 Task: Create a task  Develop a new online tool for website optimization , assign it to team member softage.4@softage.net in the project AuraTech and update the status of the task to  On Track  , set the priority of the task to Low
Action: Mouse moved to (67, 53)
Screenshot: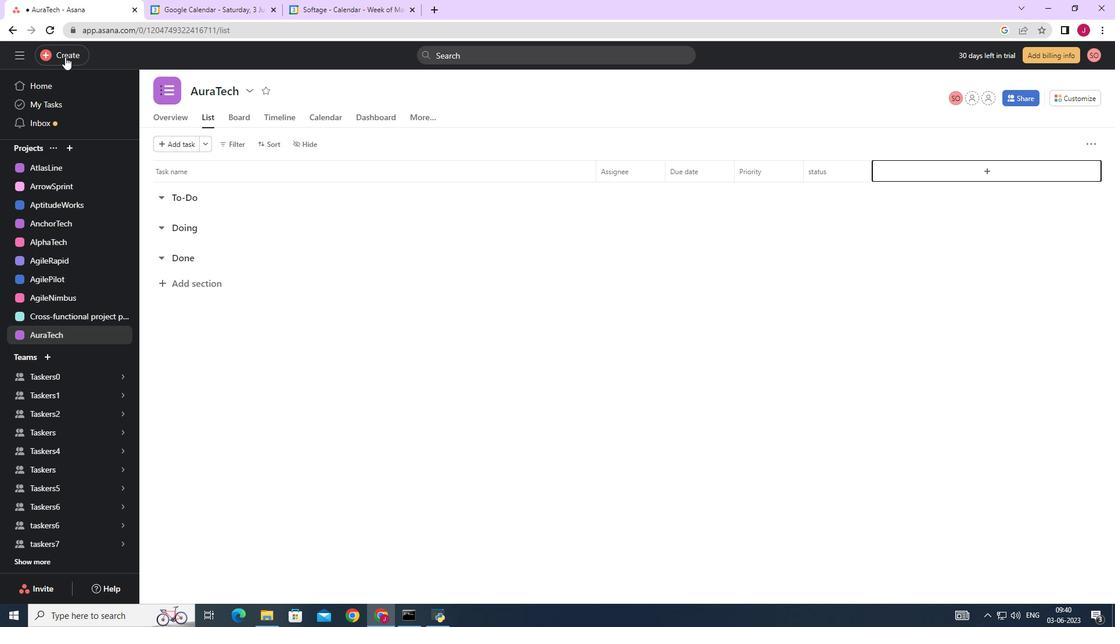 
Action: Mouse pressed left at (67, 53)
Screenshot: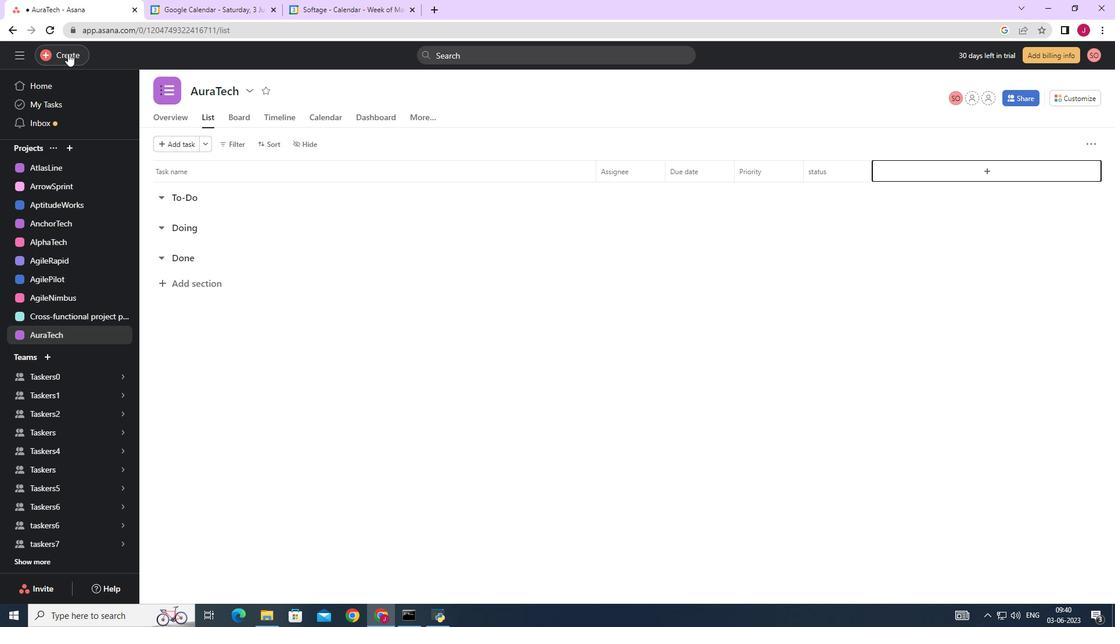 
Action: Mouse moved to (138, 58)
Screenshot: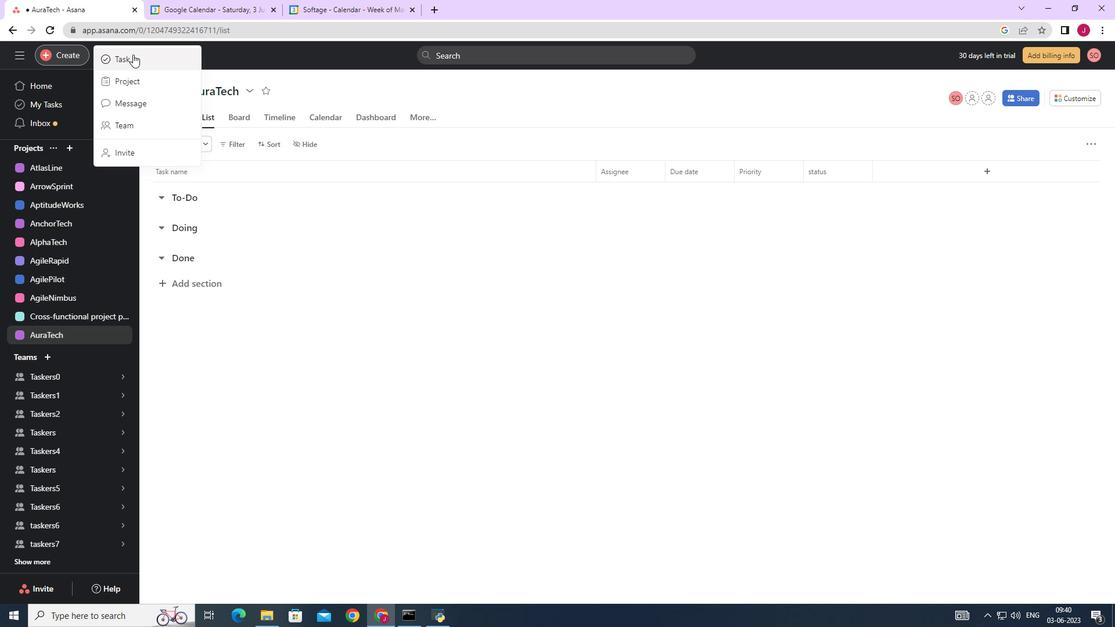 
Action: Mouse pressed left at (138, 58)
Screenshot: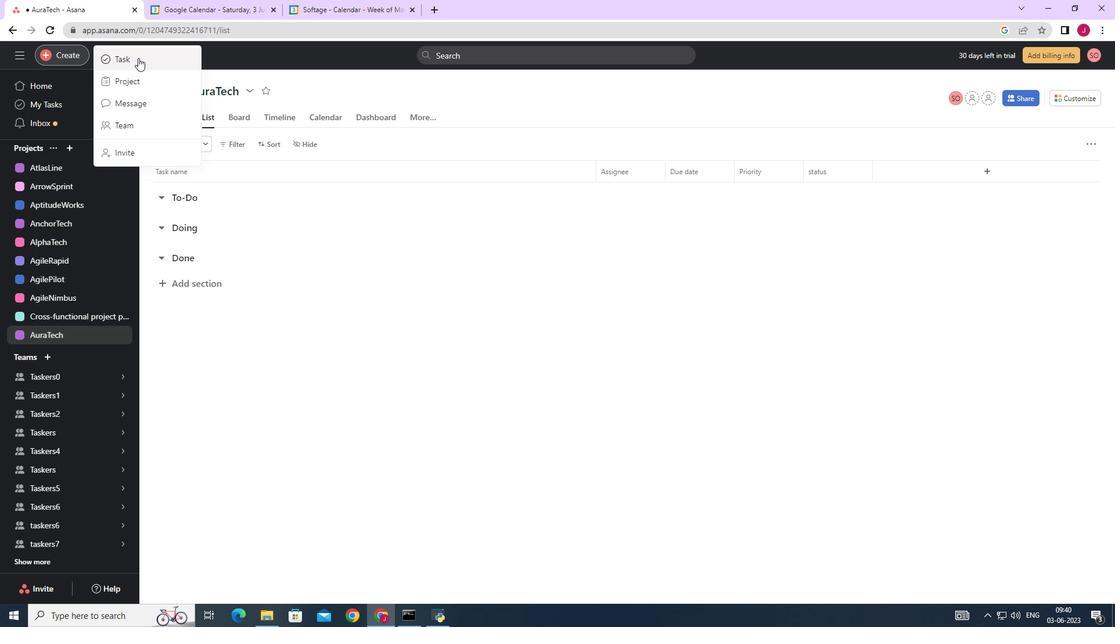 
Action: Mouse moved to (885, 387)
Screenshot: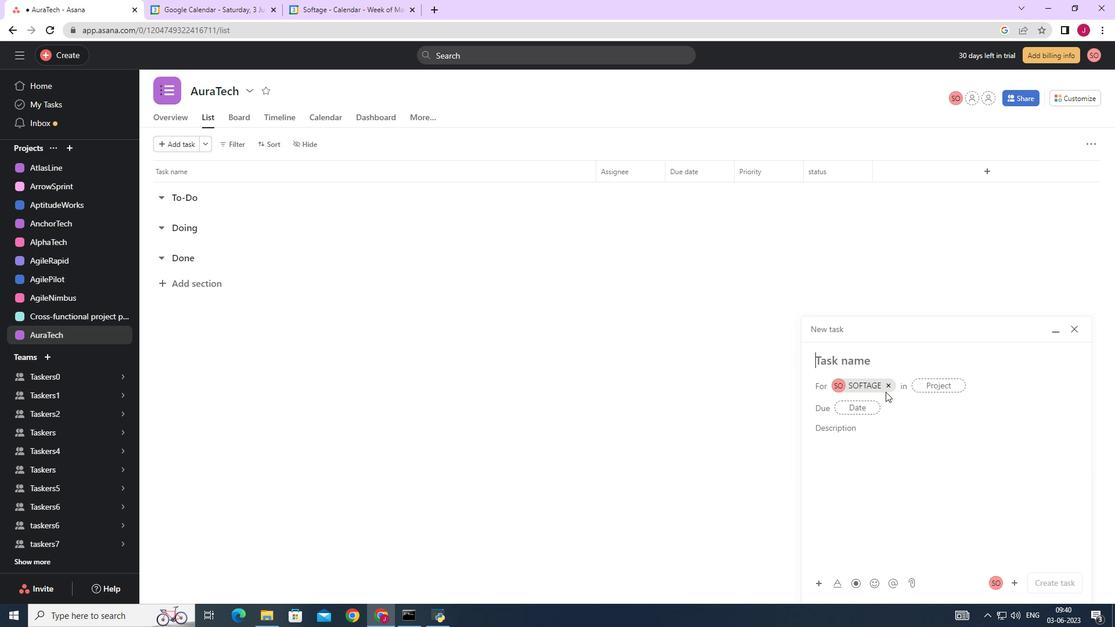
Action: Mouse pressed left at (885, 387)
Screenshot: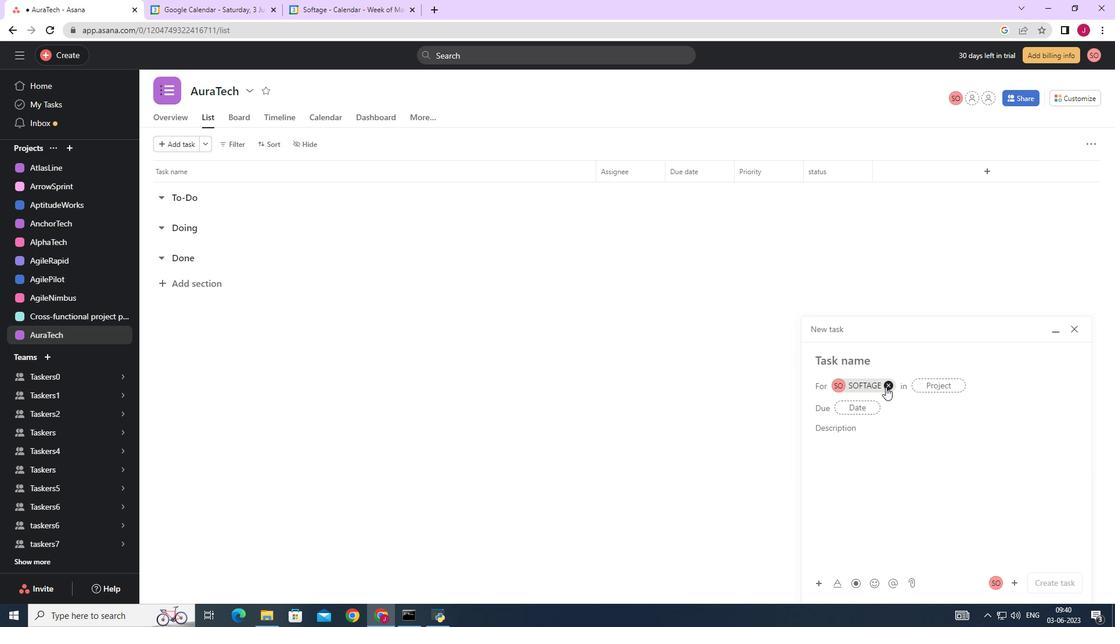 
Action: Mouse moved to (850, 360)
Screenshot: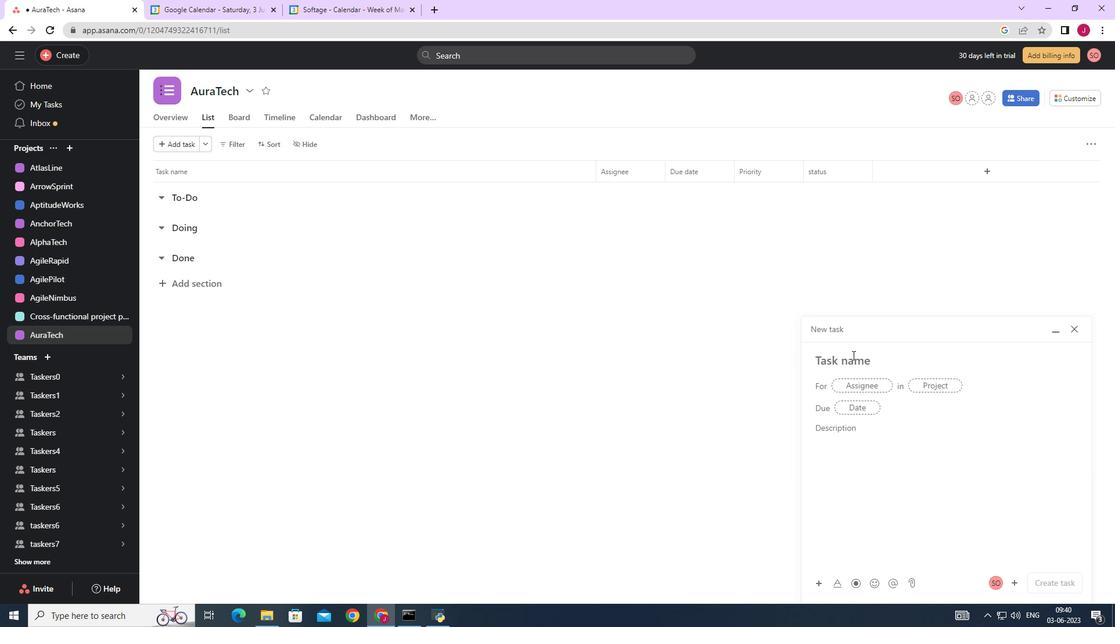 
Action: Mouse pressed left at (850, 360)
Screenshot: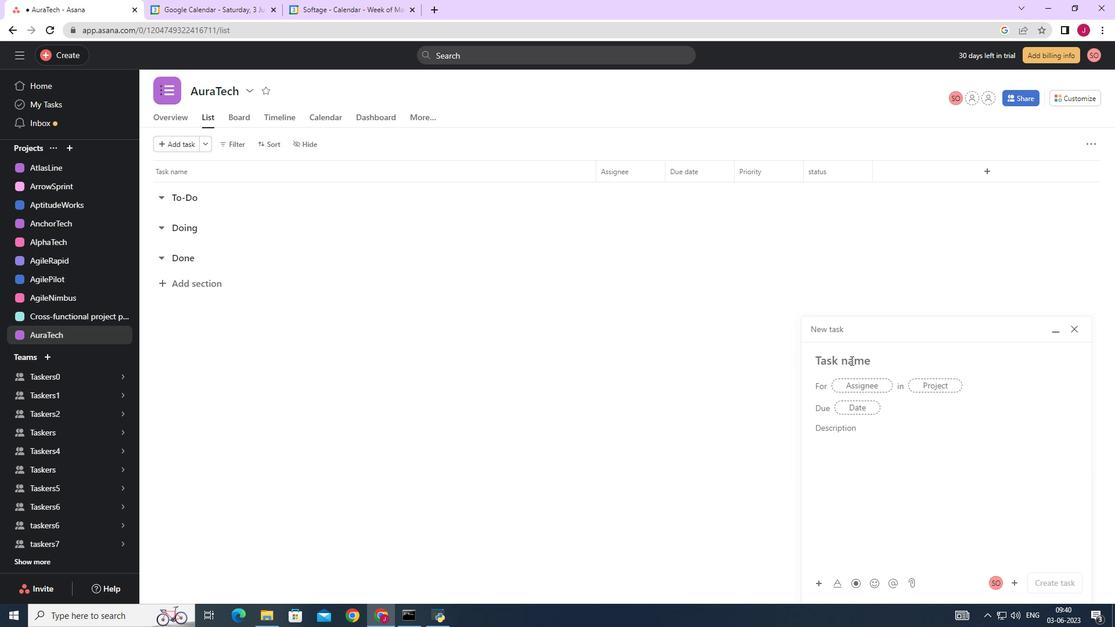 
Action: Key pressed <Key.caps_lock>D<Key.caps_lock>evelop<Key.space>a<Key.space>new<Key.space>online<Key.space>tool<Key.space>for<Key.space>website<Key.space>optimization<Key.space>
Screenshot: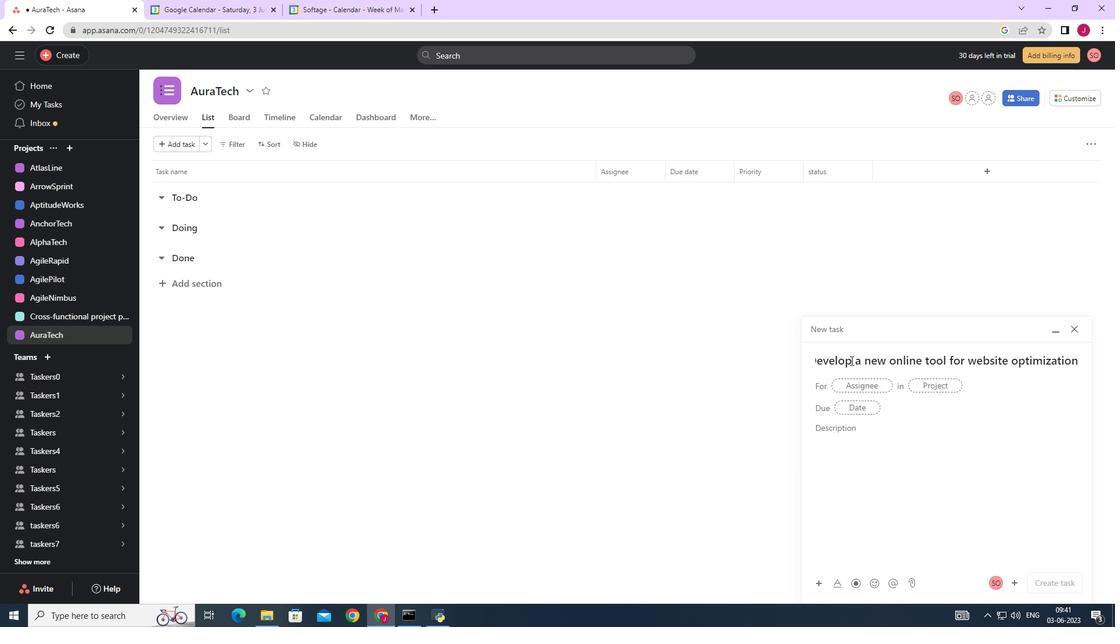 
Action: Mouse moved to (870, 387)
Screenshot: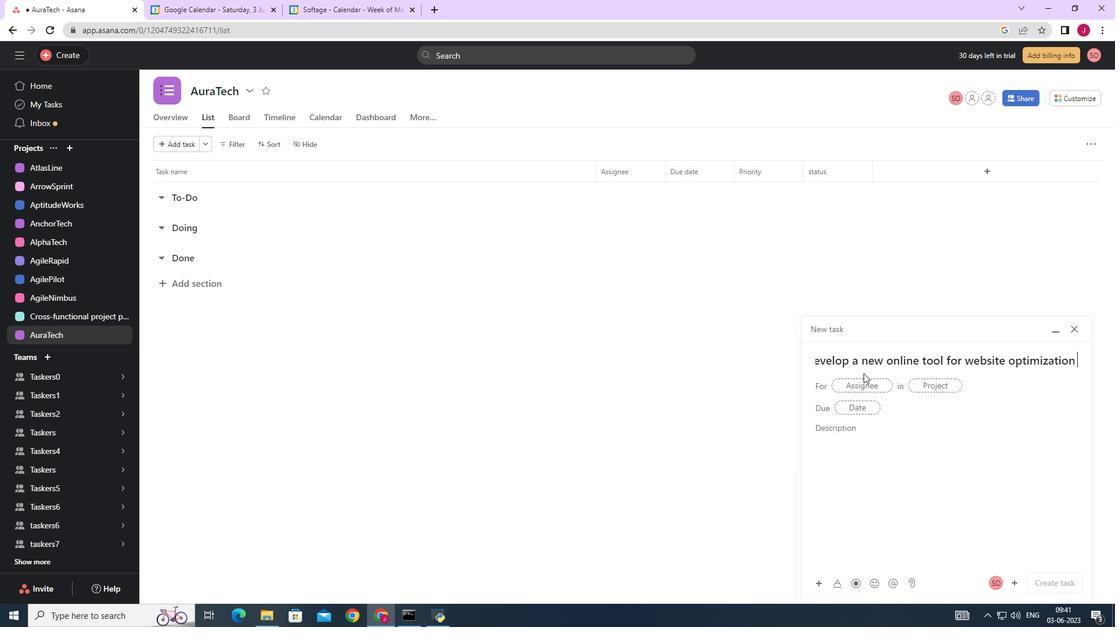 
Action: Mouse pressed left at (870, 387)
Screenshot: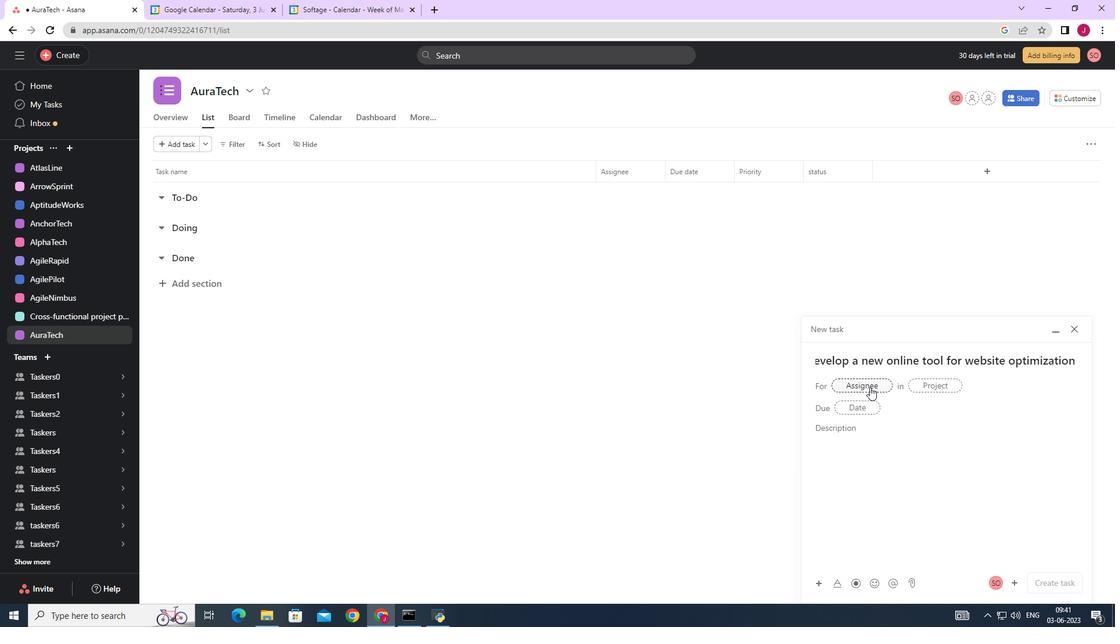 
Action: Key pressed softage.4
Screenshot: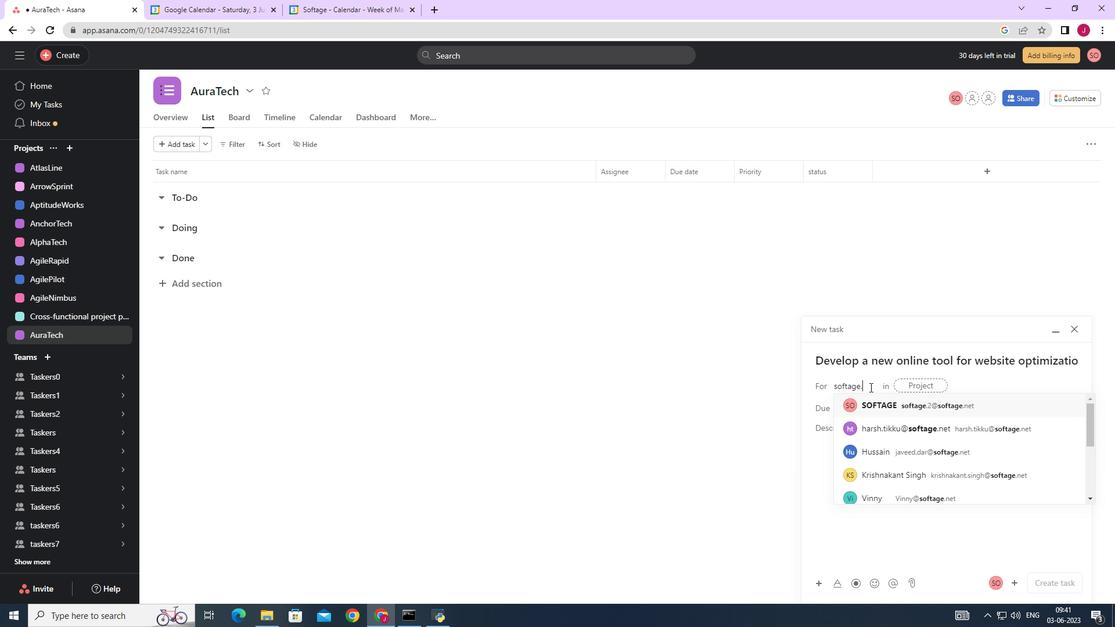 
Action: Mouse moved to (903, 403)
Screenshot: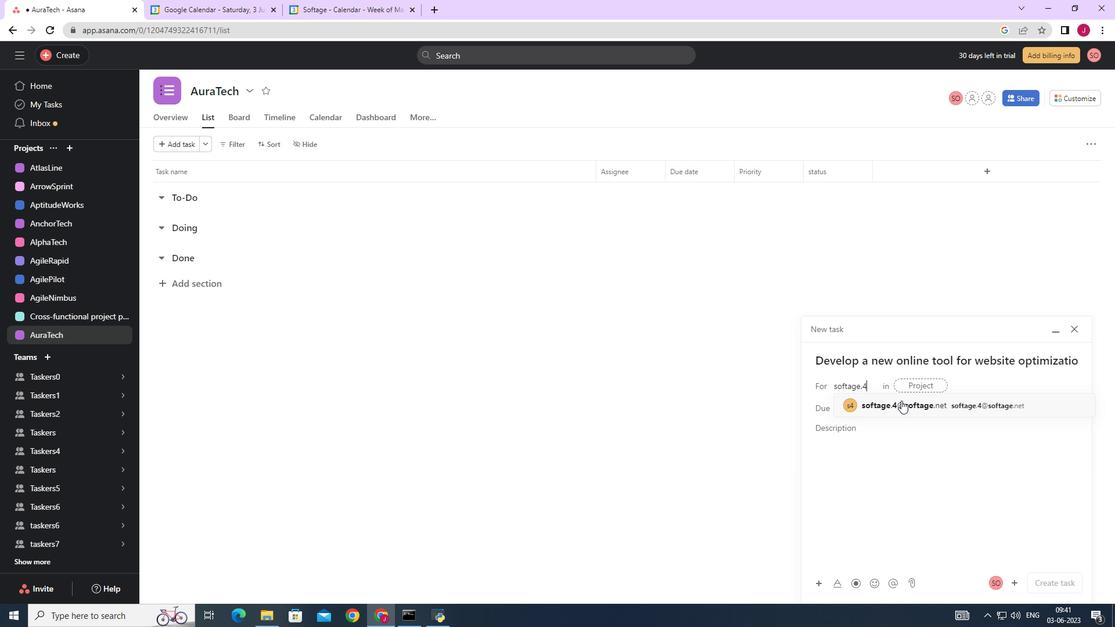 
Action: Mouse pressed left at (903, 403)
Screenshot: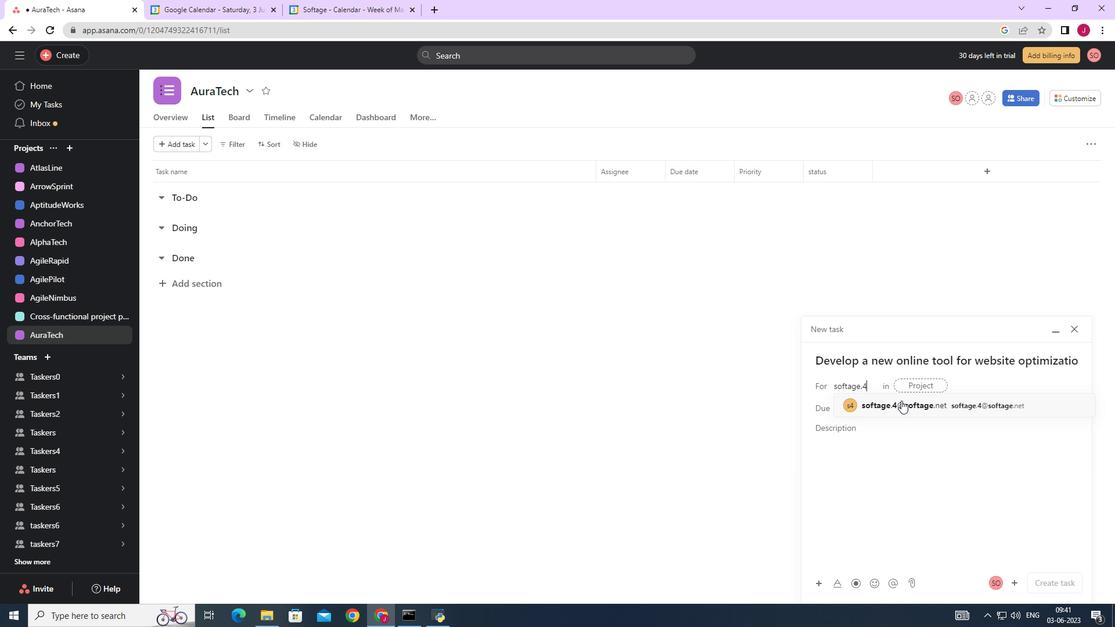 
Action: Mouse moved to (743, 409)
Screenshot: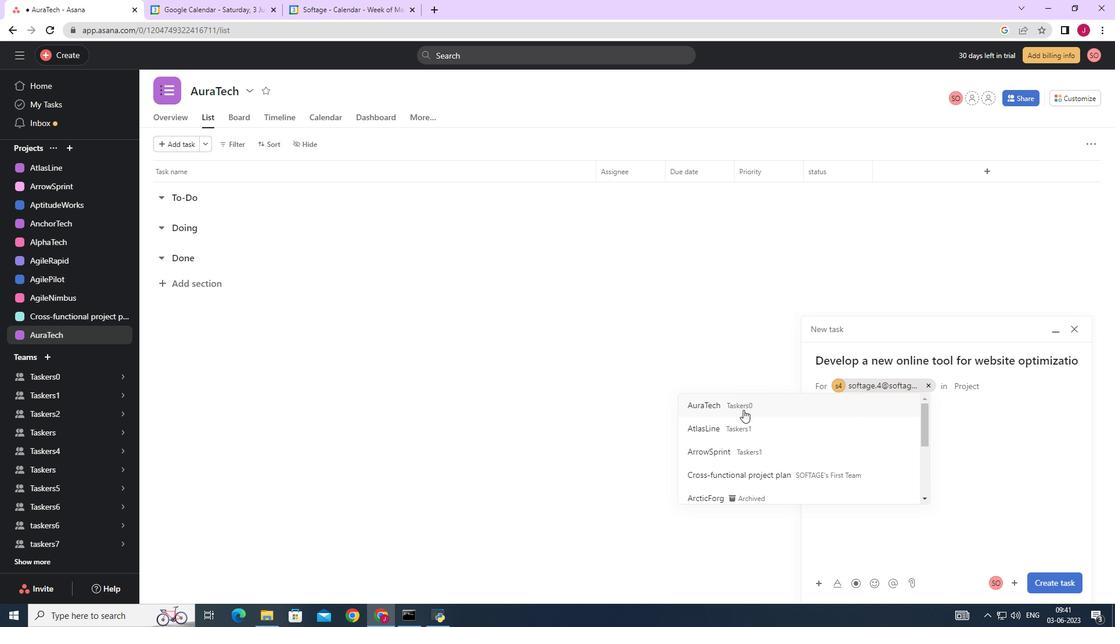 
Action: Mouse pressed left at (743, 409)
Screenshot: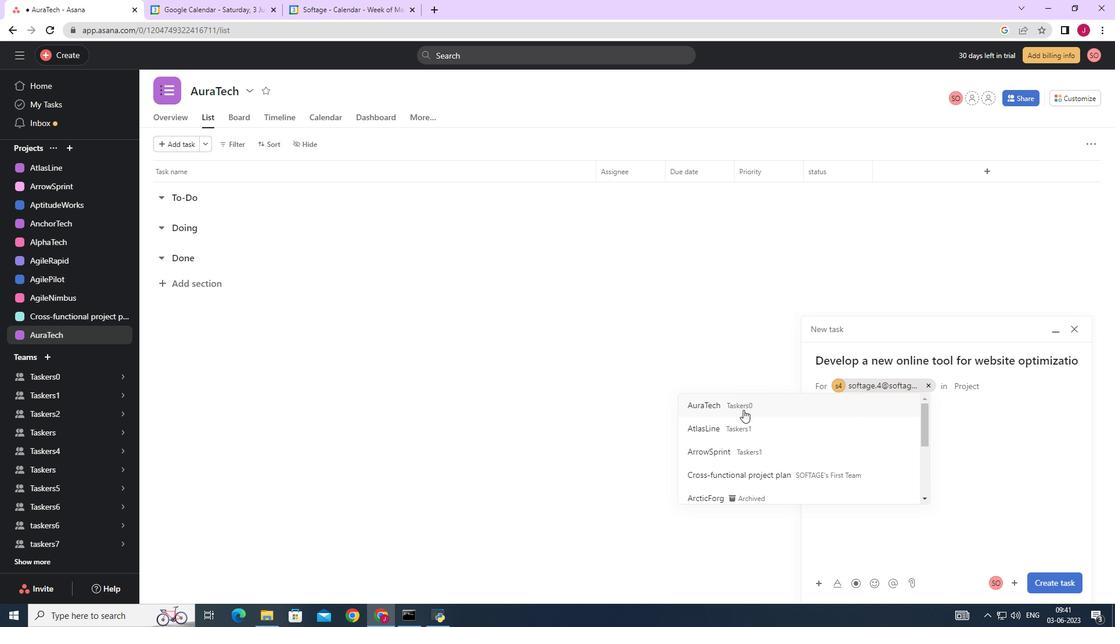 
Action: Mouse moved to (877, 433)
Screenshot: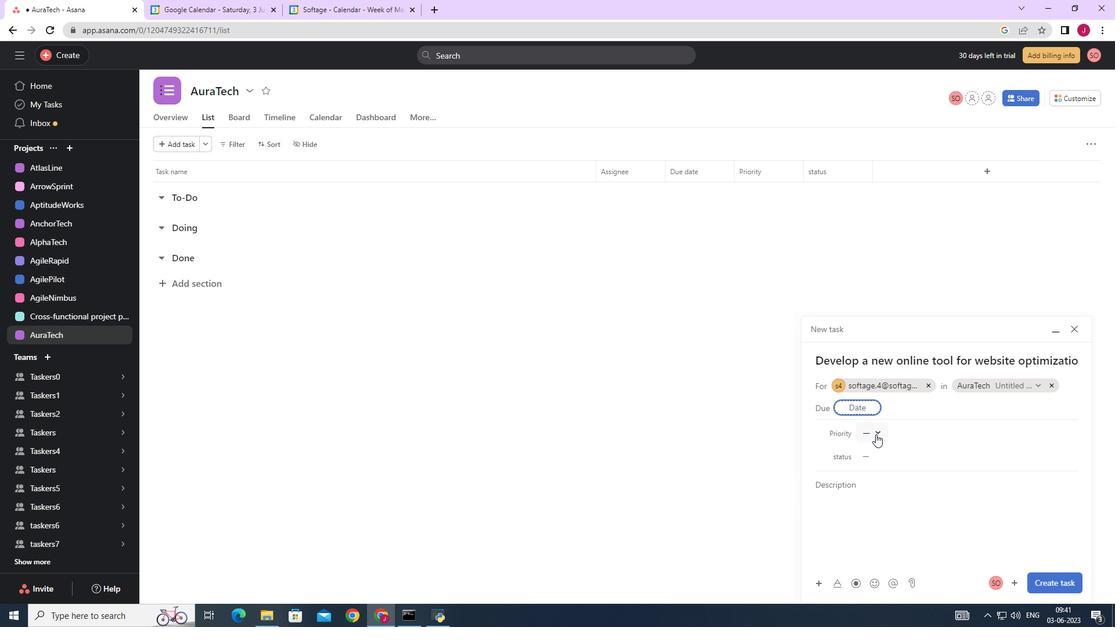 
Action: Mouse pressed left at (877, 433)
Screenshot: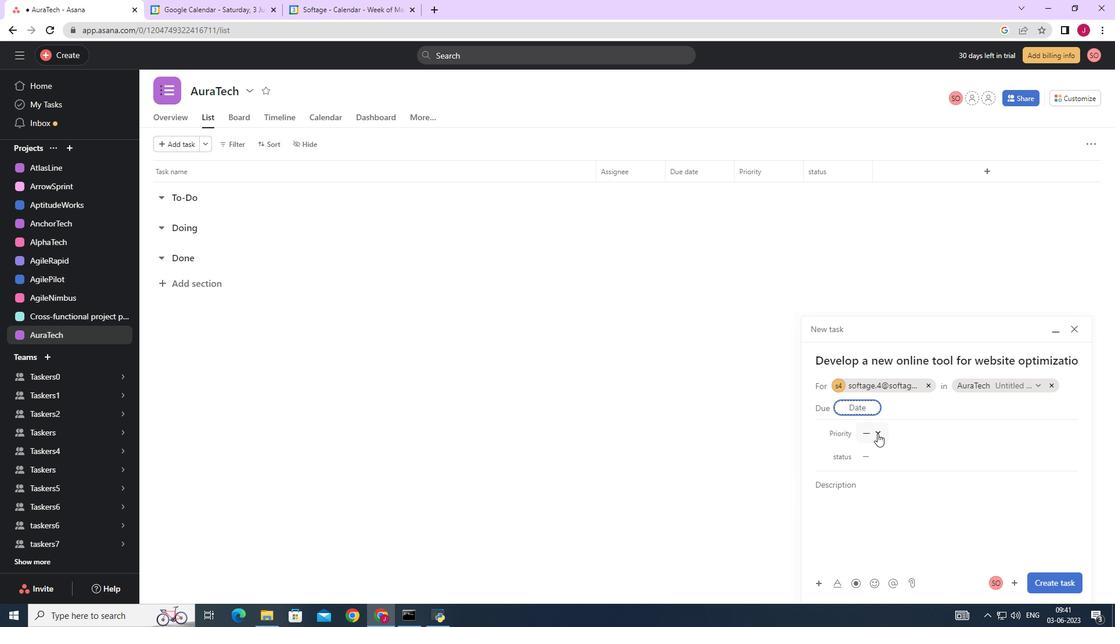 
Action: Mouse moved to (888, 514)
Screenshot: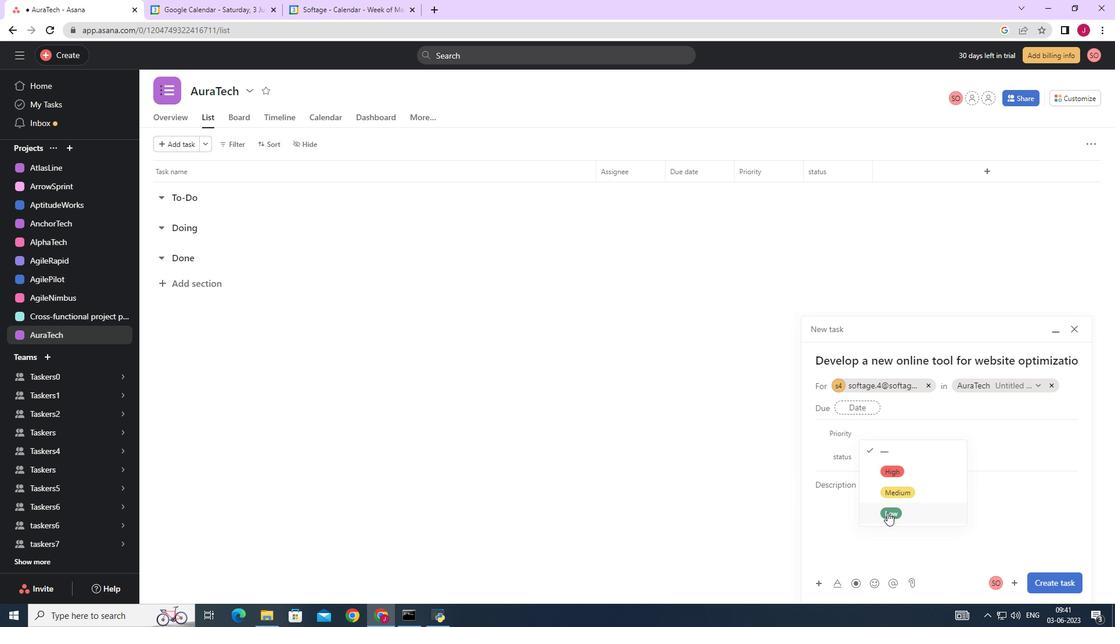 
Action: Mouse pressed left at (888, 514)
Screenshot: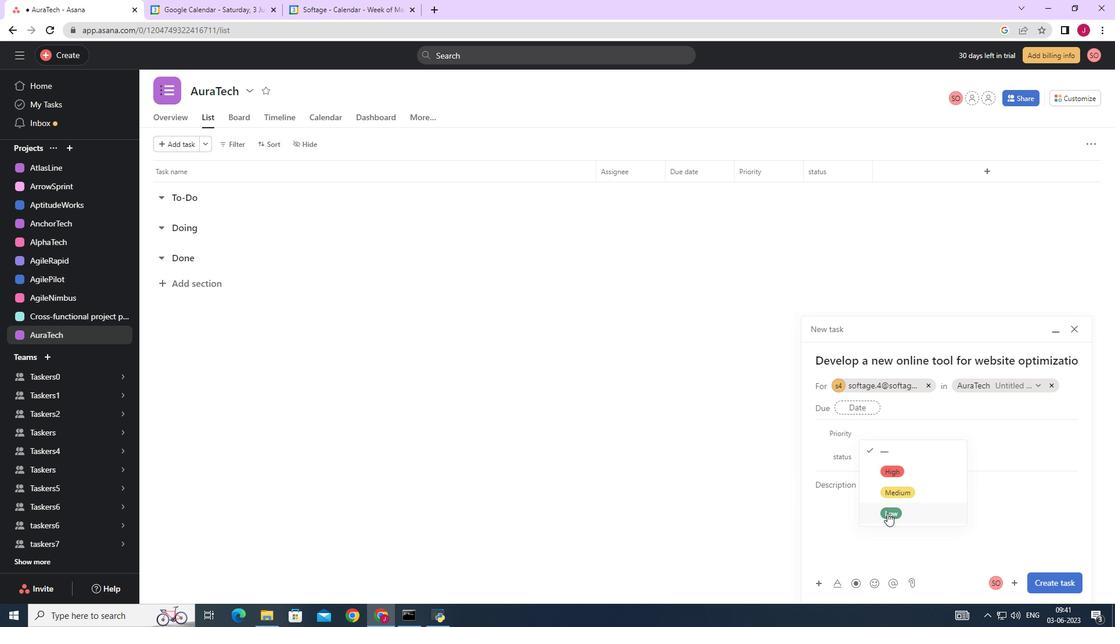 
Action: Mouse moved to (874, 449)
Screenshot: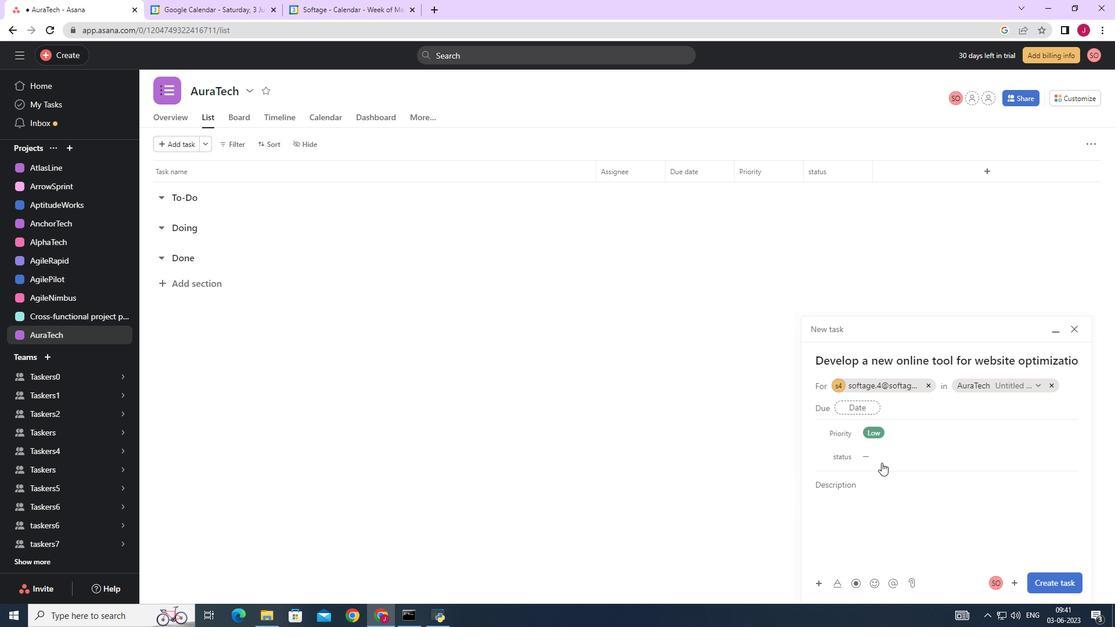 
Action: Mouse pressed left at (874, 449)
Screenshot: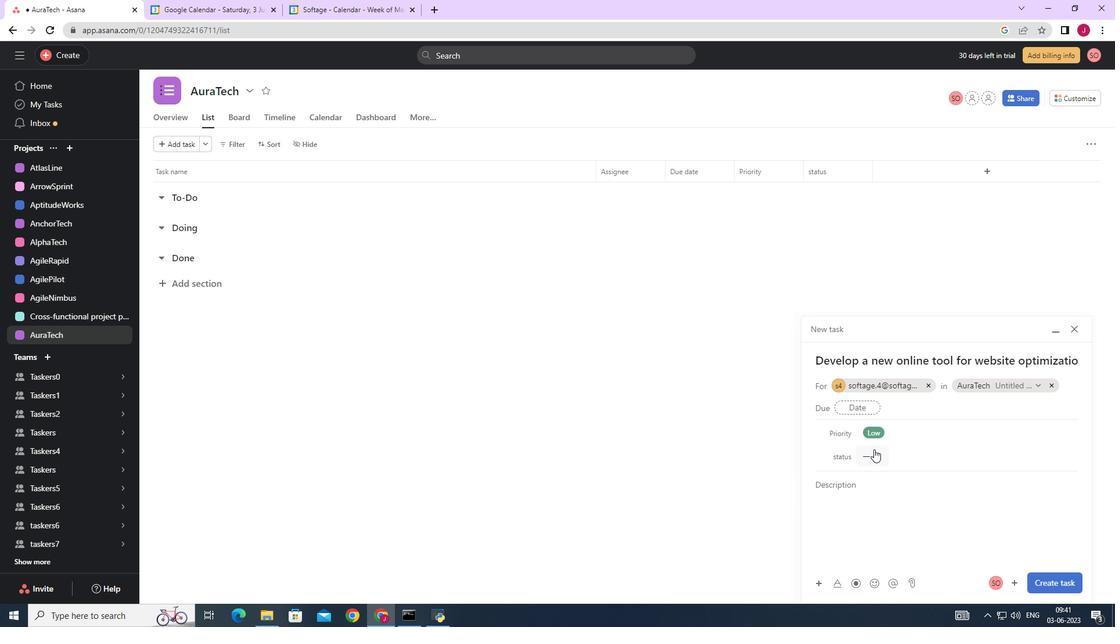 
Action: Mouse moved to (889, 494)
Screenshot: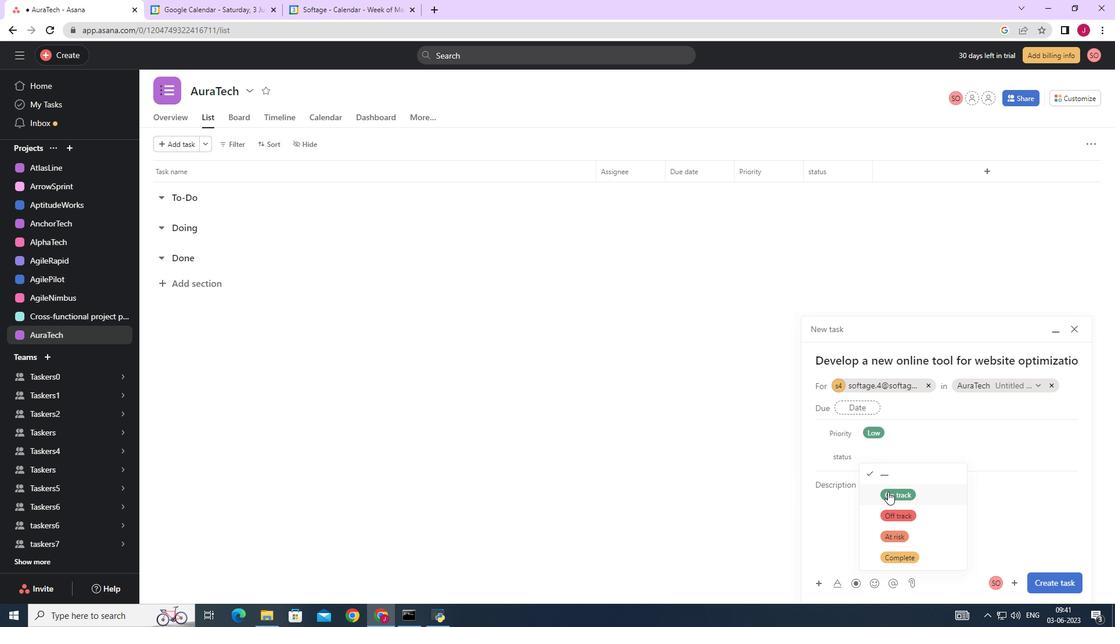 
Action: Mouse pressed left at (889, 494)
Screenshot: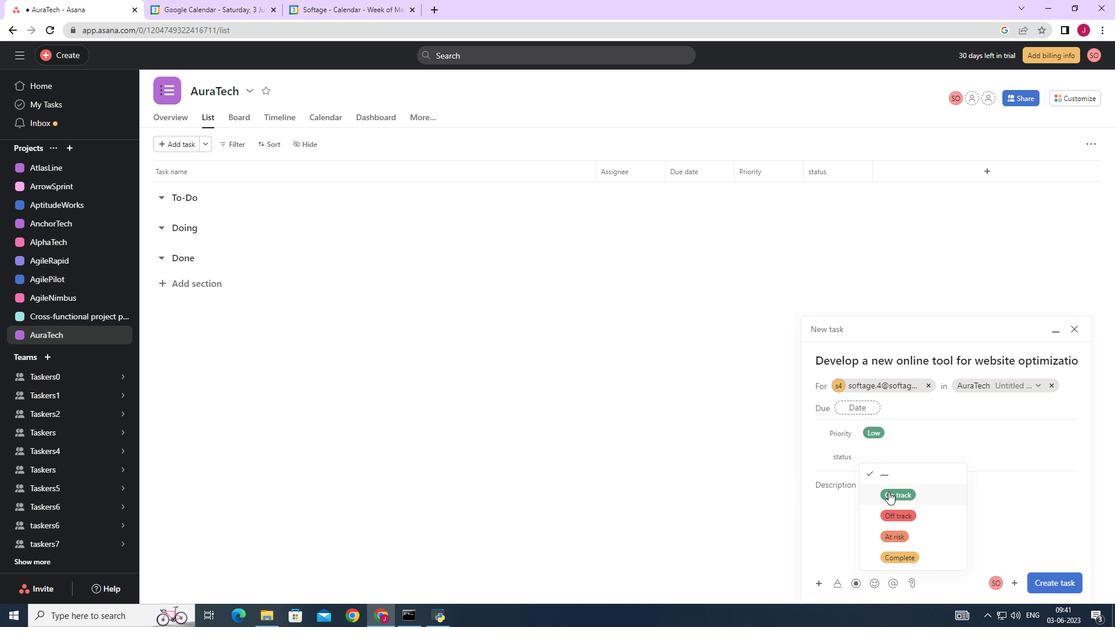 
Action: Mouse moved to (1046, 581)
Screenshot: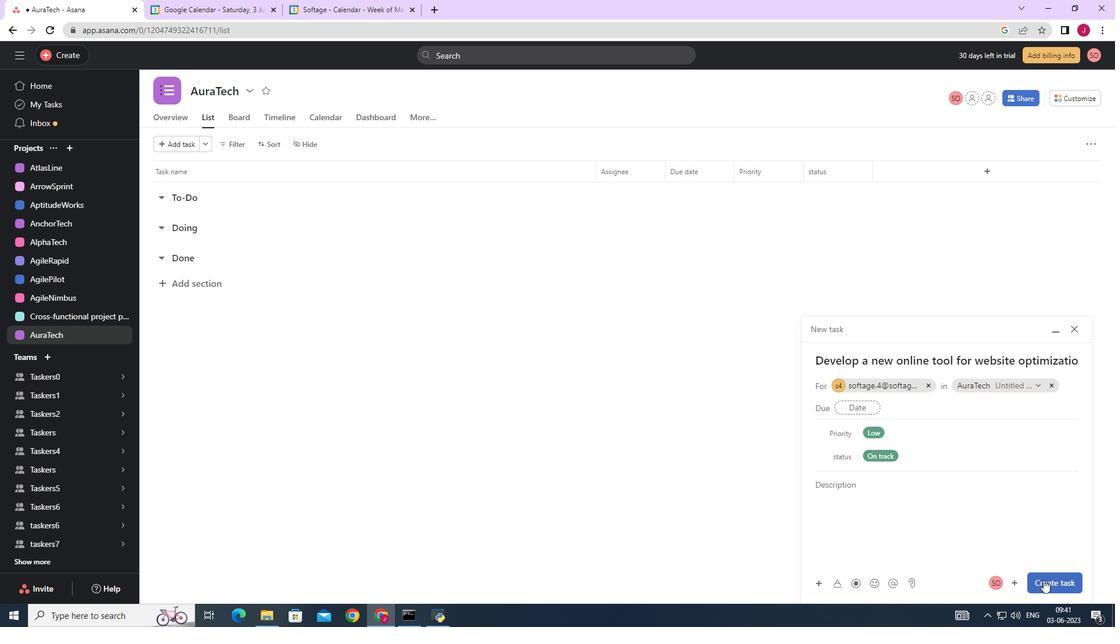 
Action: Mouse pressed left at (1046, 581)
Screenshot: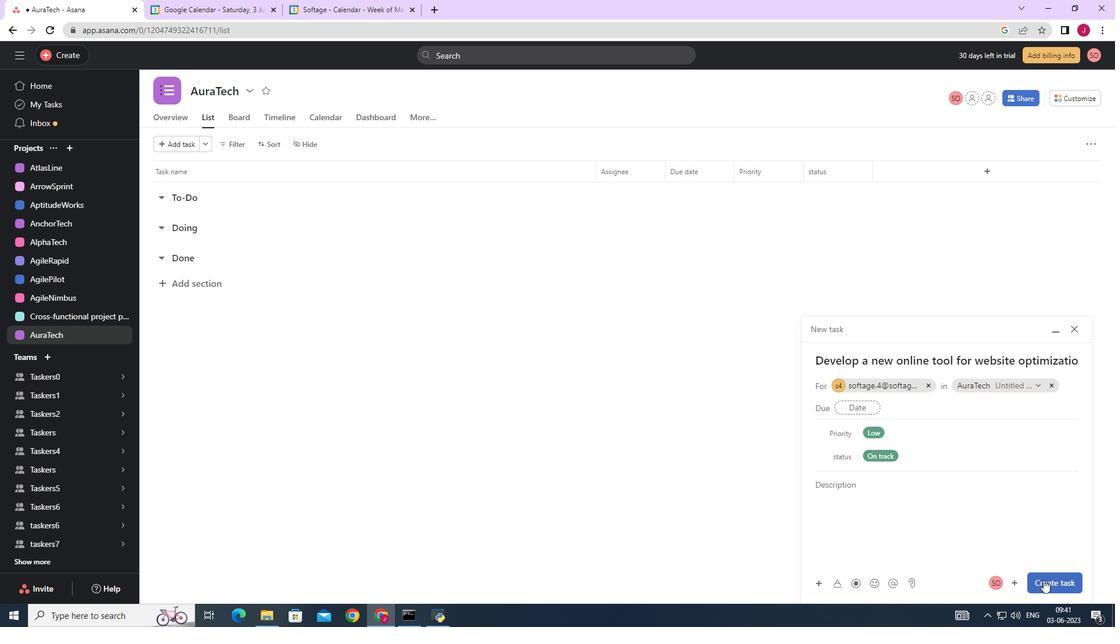 
Action: Mouse moved to (1007, 560)
Screenshot: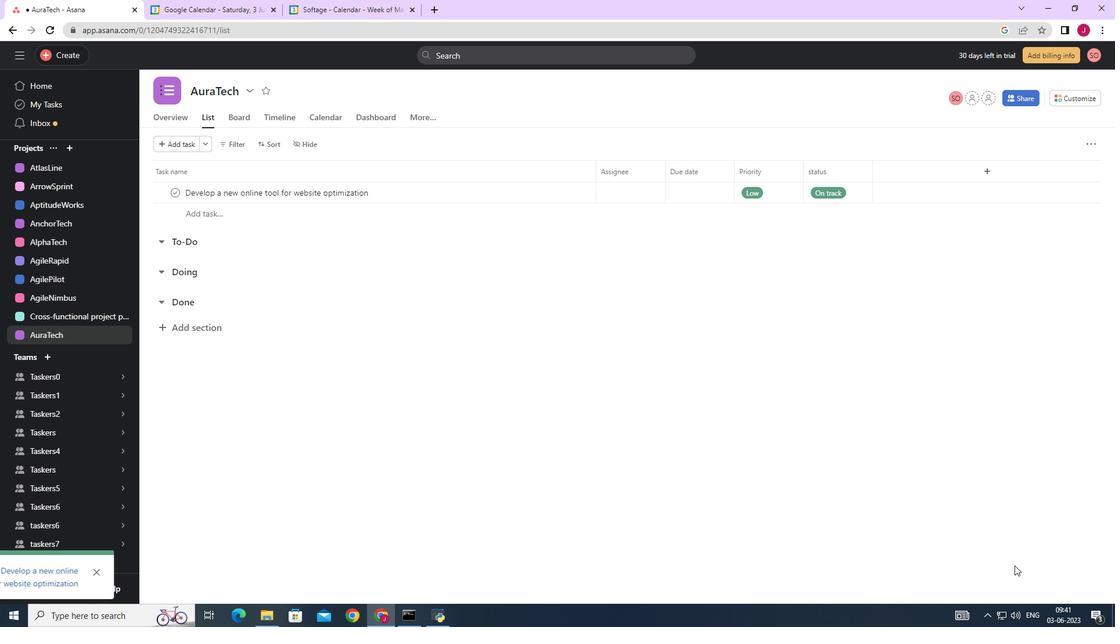 
